 Task: Create List Brand Identity Compliance in Board Digital Marketing Platforms and Tools to Workspace Alternative Dispute Resolution Services. Create List Brand Identity Training in Board Diversity and Inclusion Employee Training and Education to Workspace Alternative Dispute Resolution Services. Create List Brand Identity Refresh in Board Voice of Customer Customer Feedback and Complaint Analysis and Reporting to Workspace Alternative Dispute Resolution Services
Action: Mouse moved to (32, 297)
Screenshot: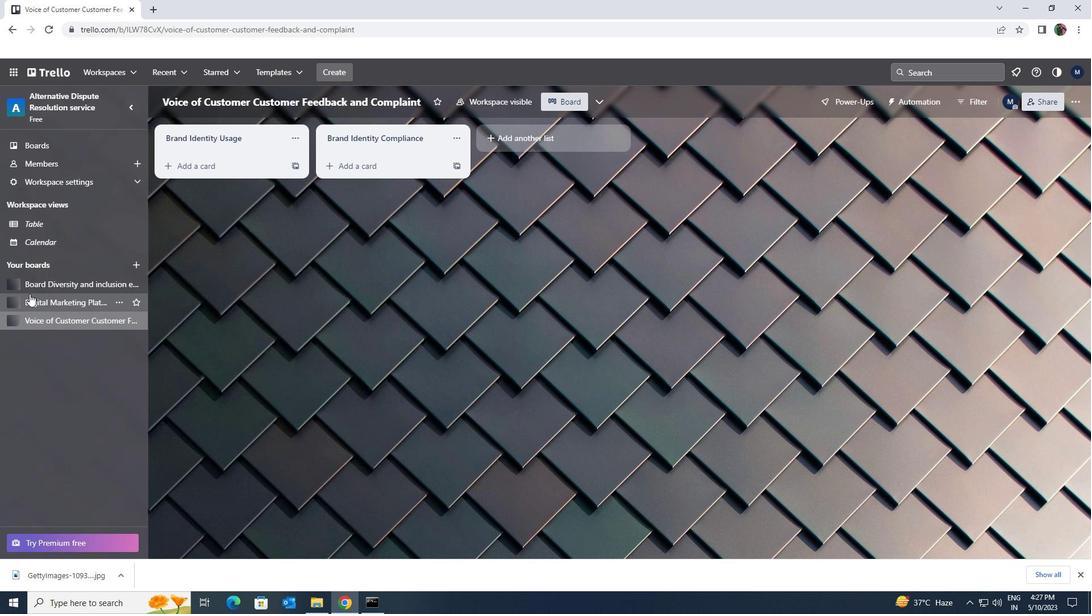
Action: Mouse pressed left at (32, 297)
Screenshot: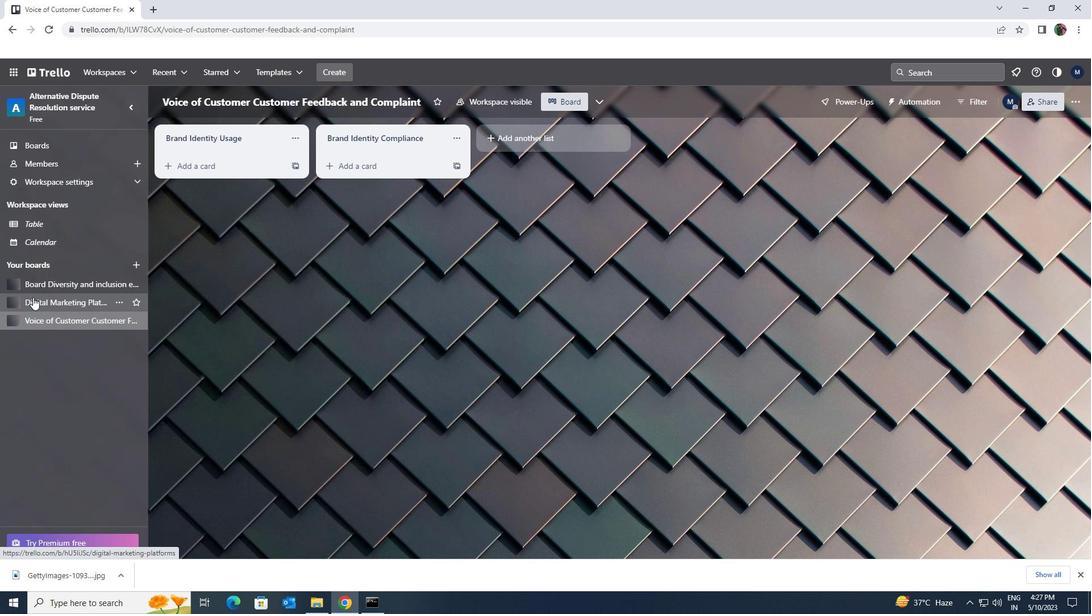 
Action: Mouse moved to (490, 138)
Screenshot: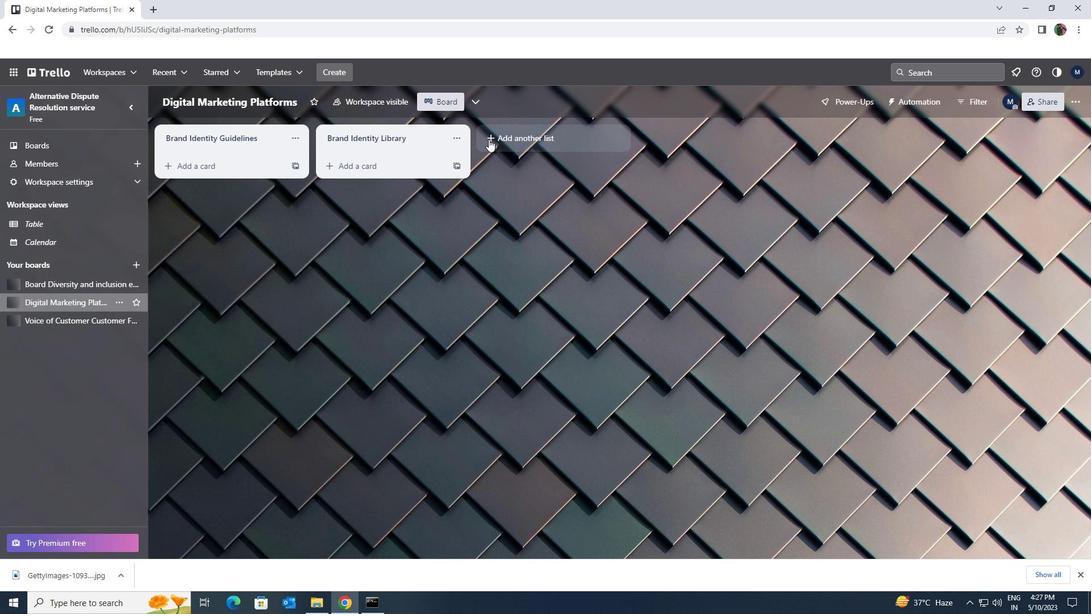 
Action: Mouse pressed left at (490, 138)
Screenshot: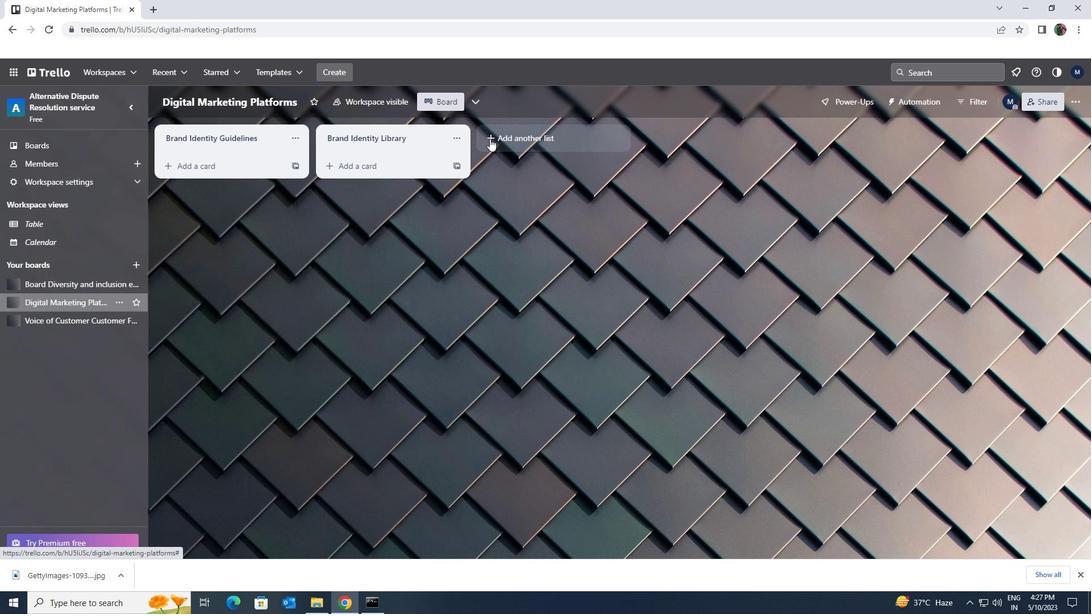 
Action: Key pressed <Key.shift>BRAND<Key.space><Key.shift><Key.shift><Key.shift><Key.shift><Key.shift>IDENTITY<Key.space><Key.shift>COMPLIANCE
Screenshot: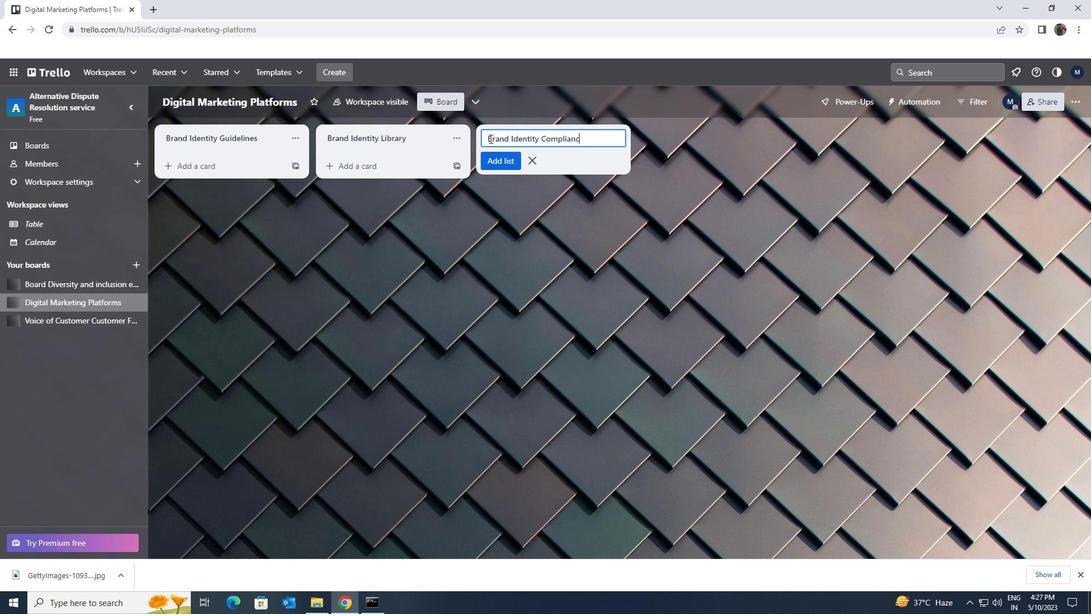 
Action: Mouse moved to (491, 151)
Screenshot: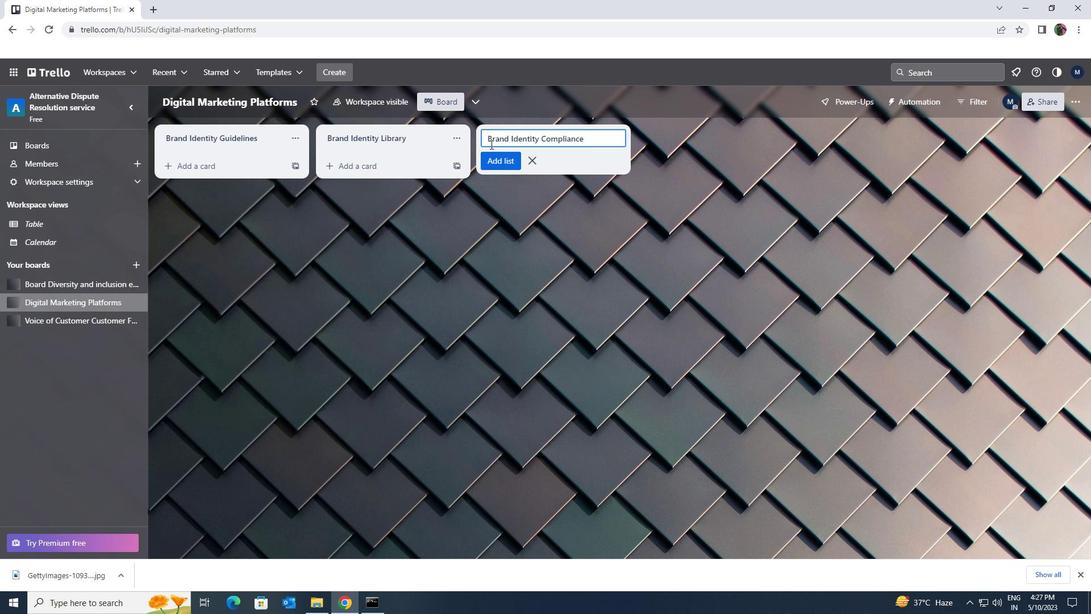 
Action: Mouse pressed left at (491, 151)
Screenshot: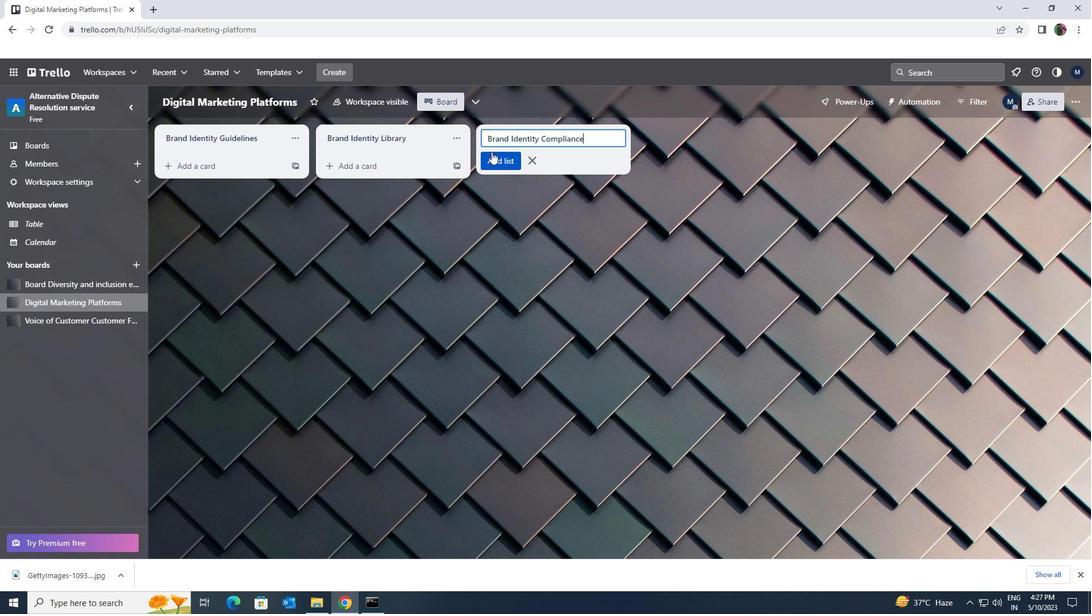 
Action: Mouse moved to (64, 280)
Screenshot: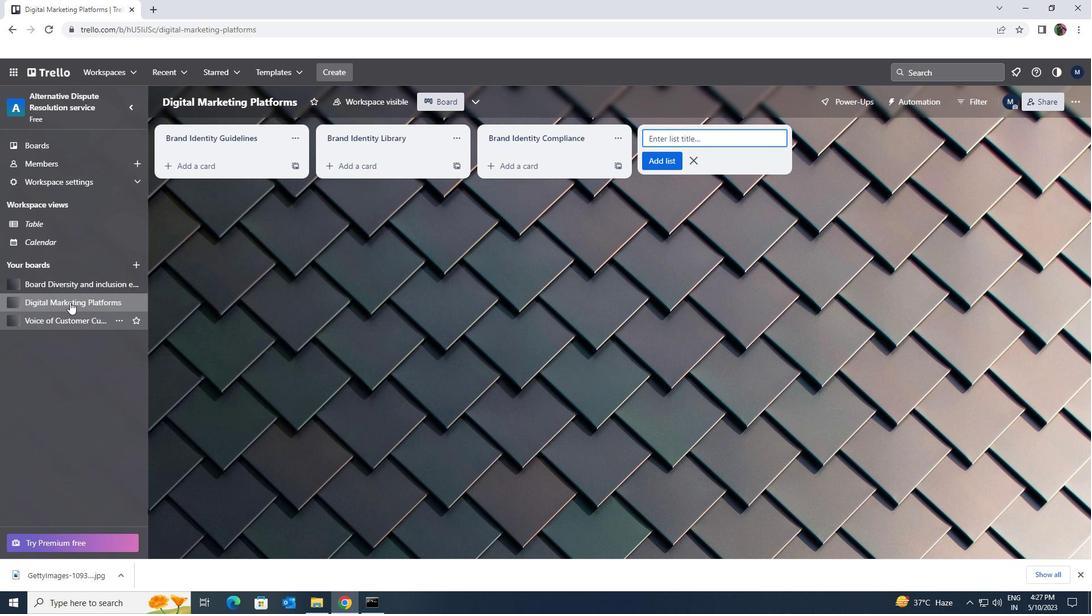 
Action: Mouse pressed left at (64, 280)
Screenshot: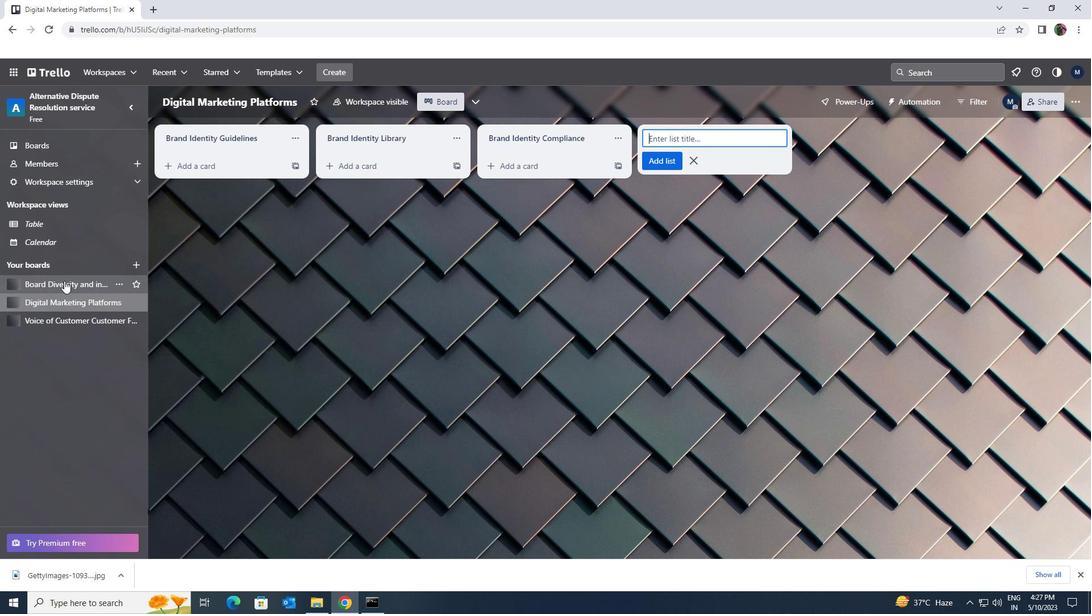 
Action: Mouse moved to (497, 141)
Screenshot: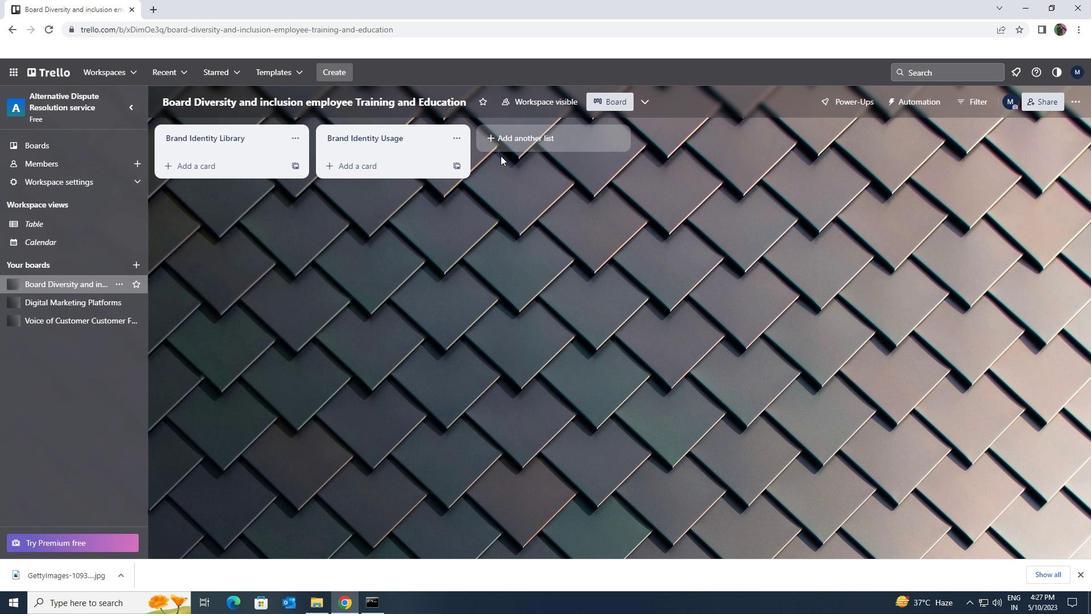 
Action: Mouse pressed left at (497, 141)
Screenshot: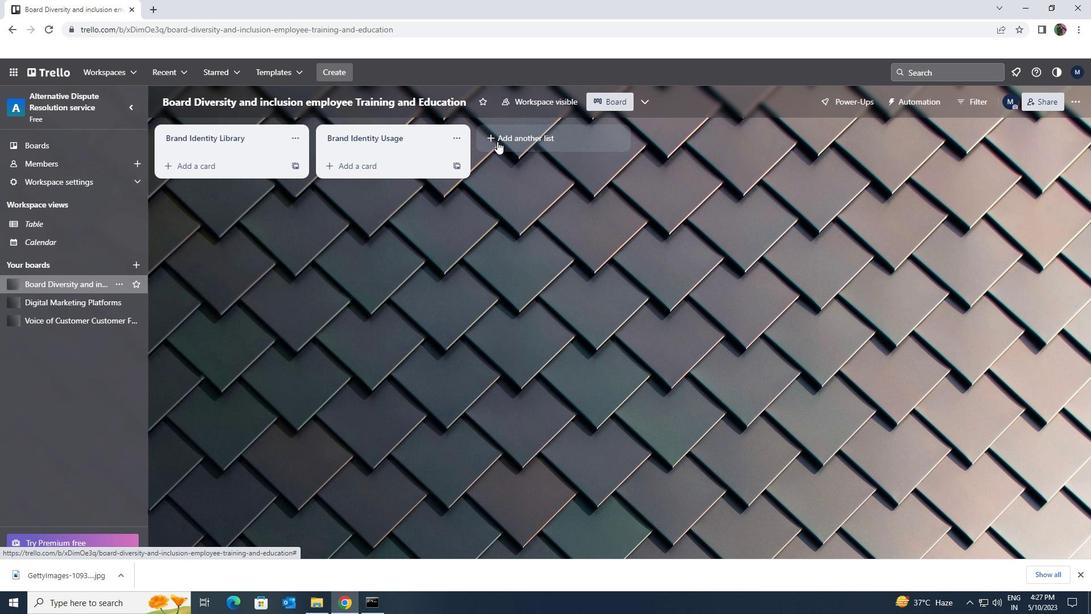 
Action: Key pressed <Key.shift>BRAND<Key.space><Key.shift><Key.shift><Key.shift><Key.shift><Key.shift><Key.shift><Key.shift><Key.shift><Key.shift><Key.shift><Key.shift><Key.shift><Key.shift><Key.shift>IDENTITY<Key.space><Key.shift>TRAINING
Screenshot: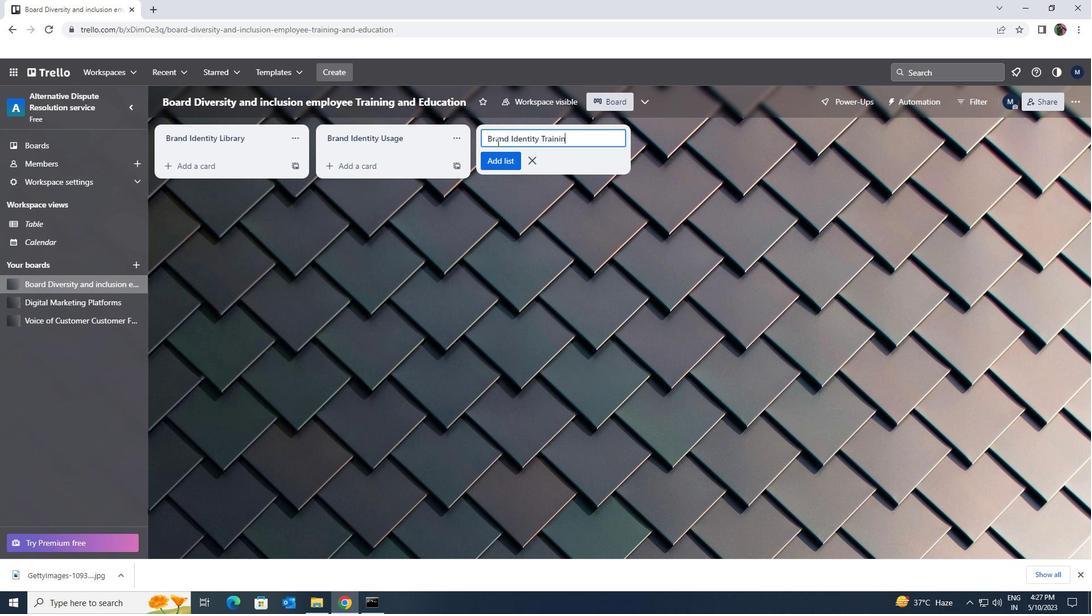
Action: Mouse moved to (500, 156)
Screenshot: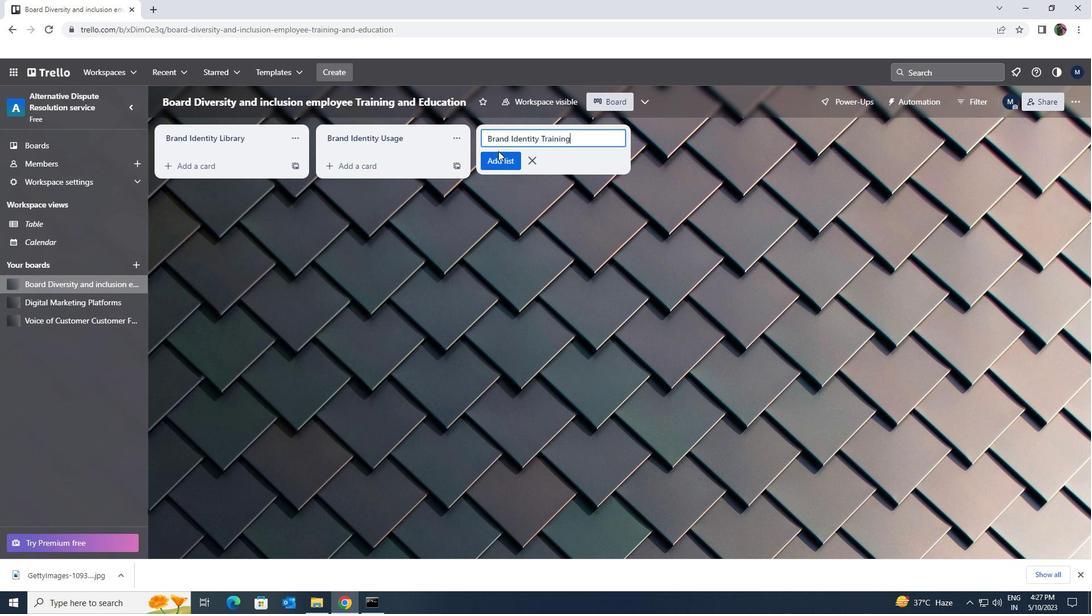 
Action: Mouse pressed left at (500, 156)
Screenshot: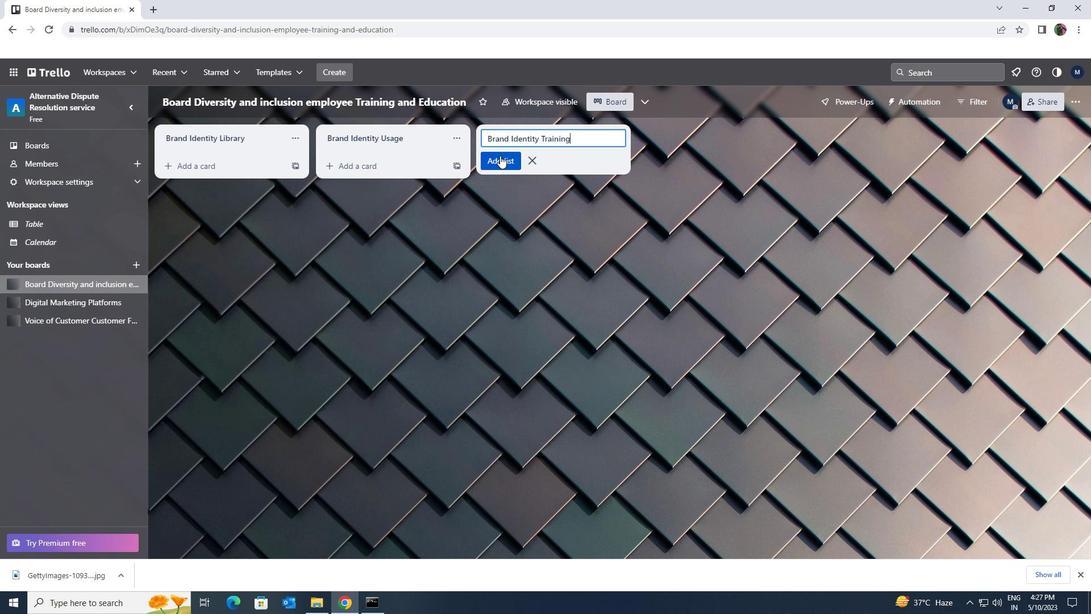 
Action: Mouse moved to (71, 321)
Screenshot: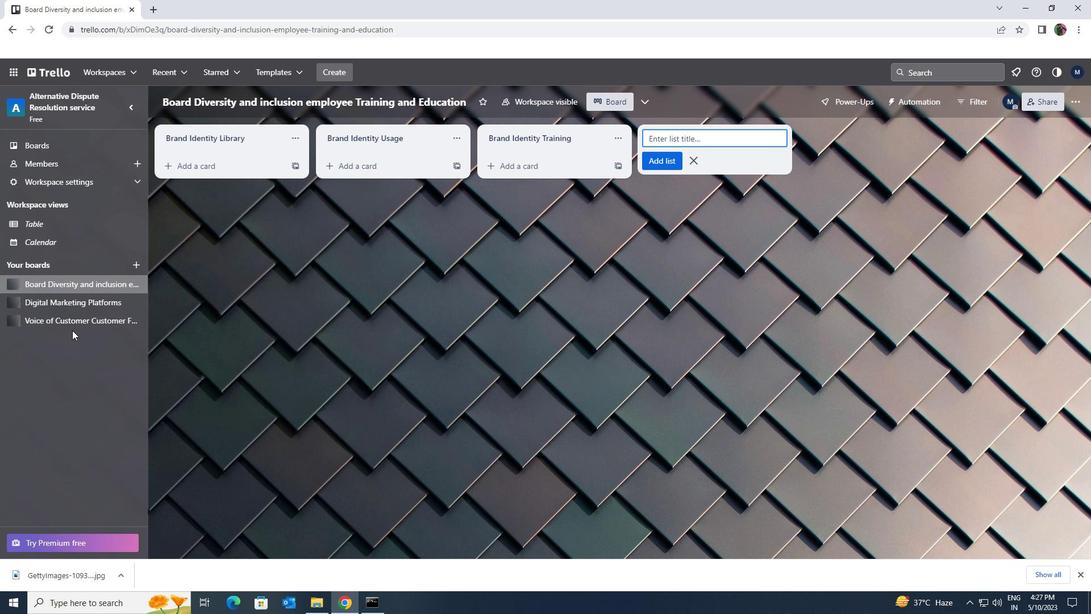 
Action: Mouse pressed left at (71, 321)
Screenshot: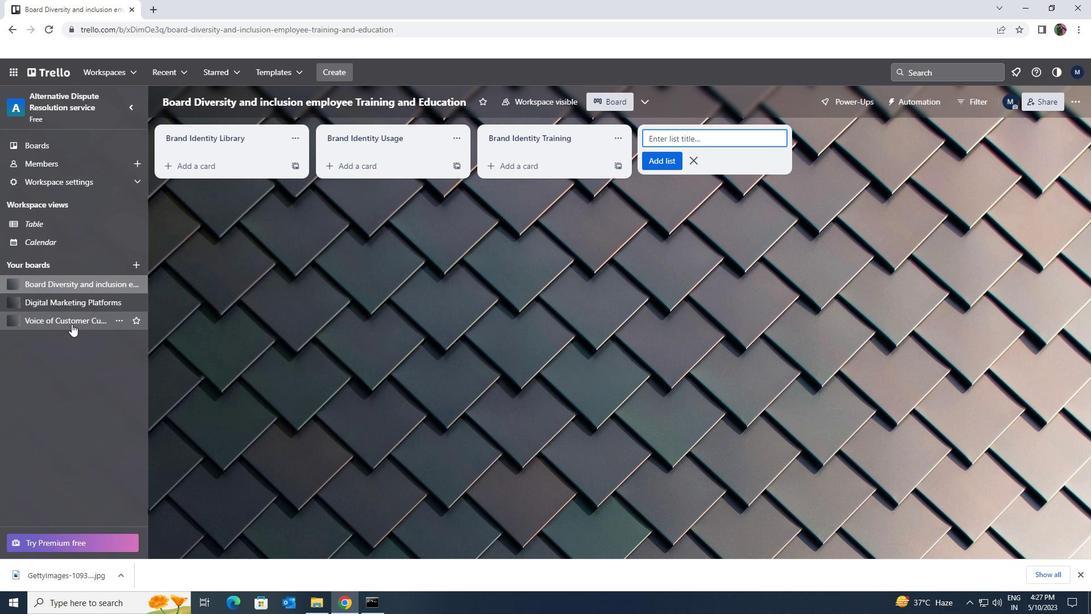 
Action: Mouse moved to (510, 144)
Screenshot: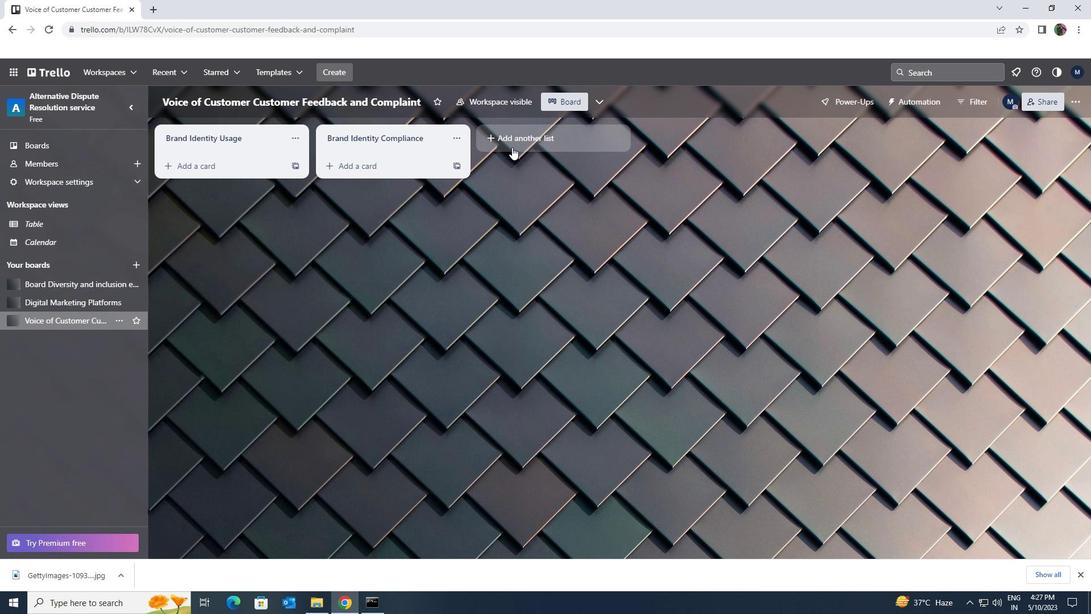 
Action: Mouse pressed left at (510, 144)
Screenshot: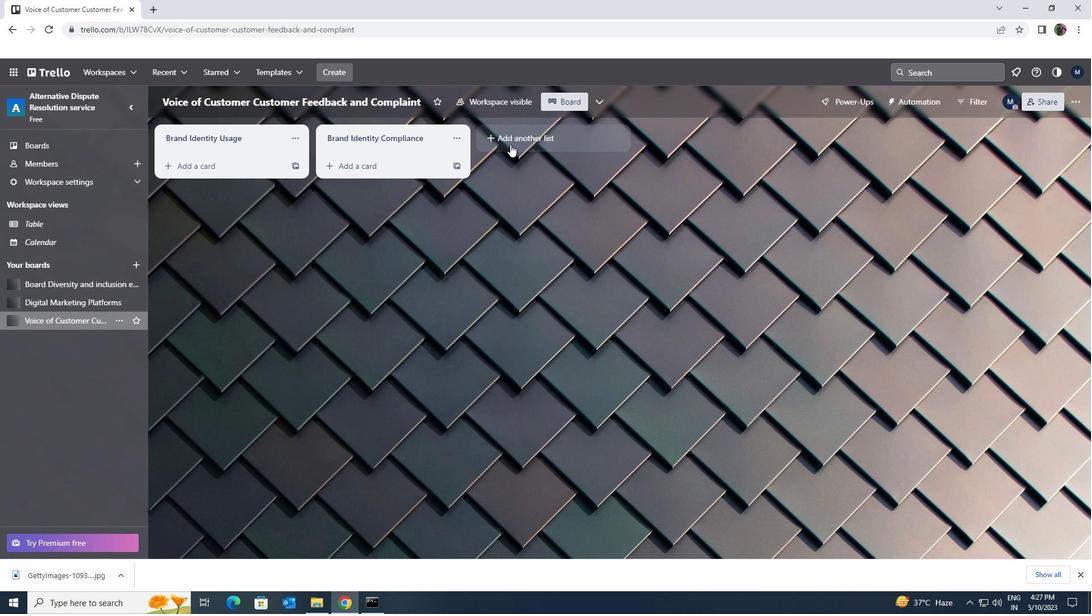 
Action: Key pressed <Key.shift><Key.shift>BRAND<Key.space><Key.shift><Key.shift><Key.shift><Key.shift>IDENTITY<Key.space><Key.shift><Key.shift><Key.shift><Key.shift><Key.shift><Key.shift><Key.shift><Key.shift><Key.shift><Key.shift><Key.shift><Key.shift><Key.shift>REFRESH
Screenshot: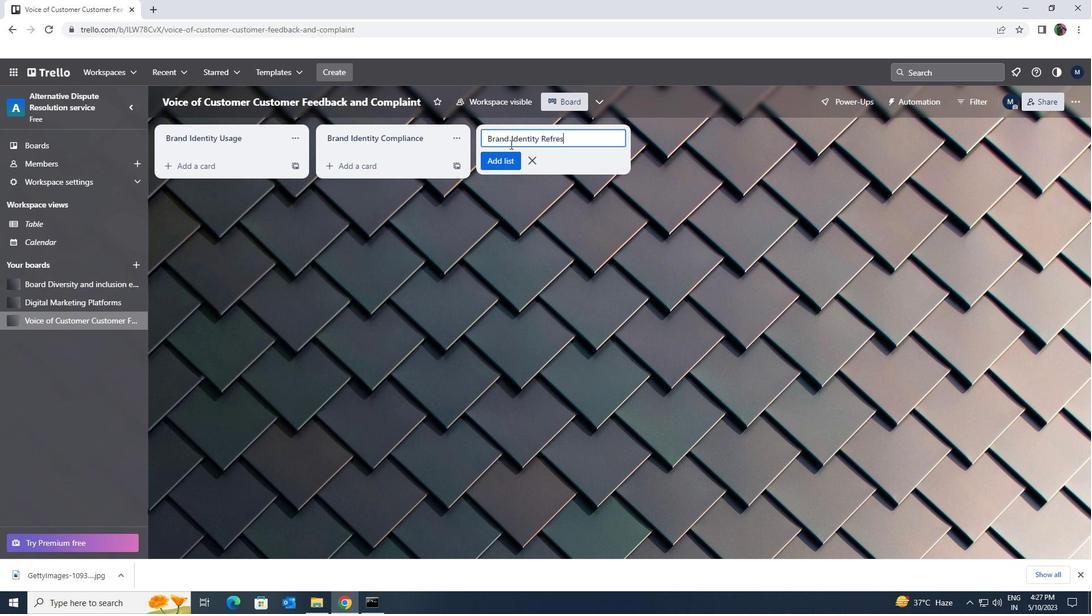 
Action: Mouse moved to (510, 161)
Screenshot: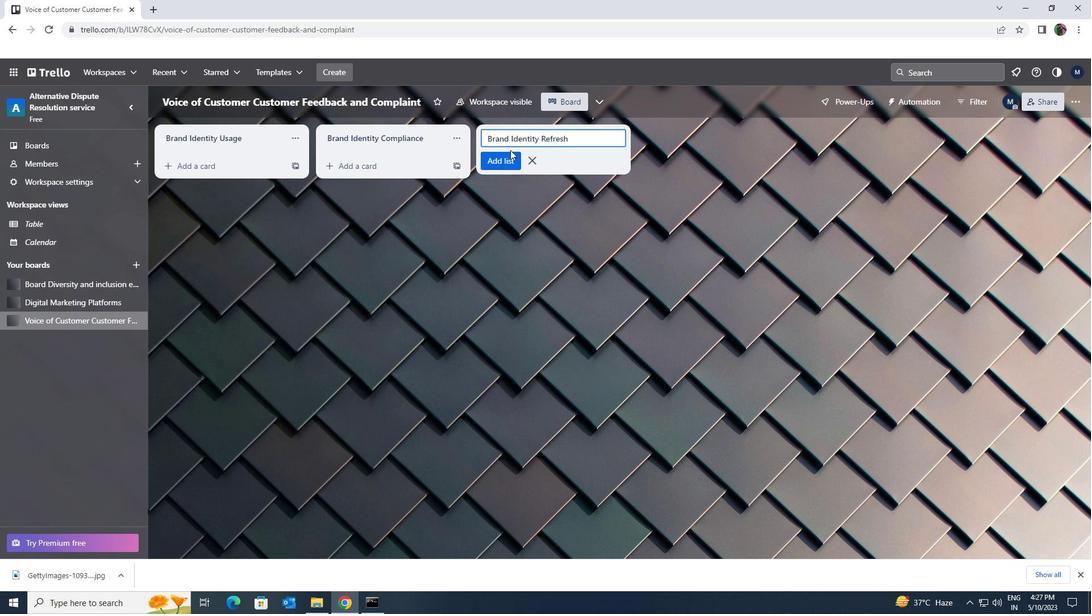 
Action: Mouse pressed left at (510, 161)
Screenshot: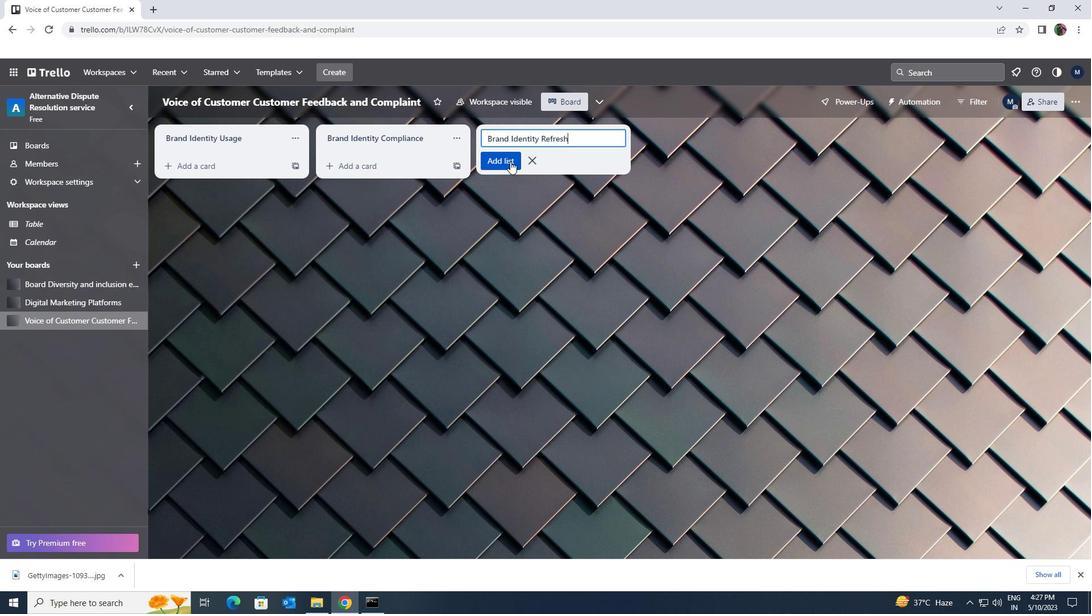 
Action: Mouse moved to (510, 162)
Screenshot: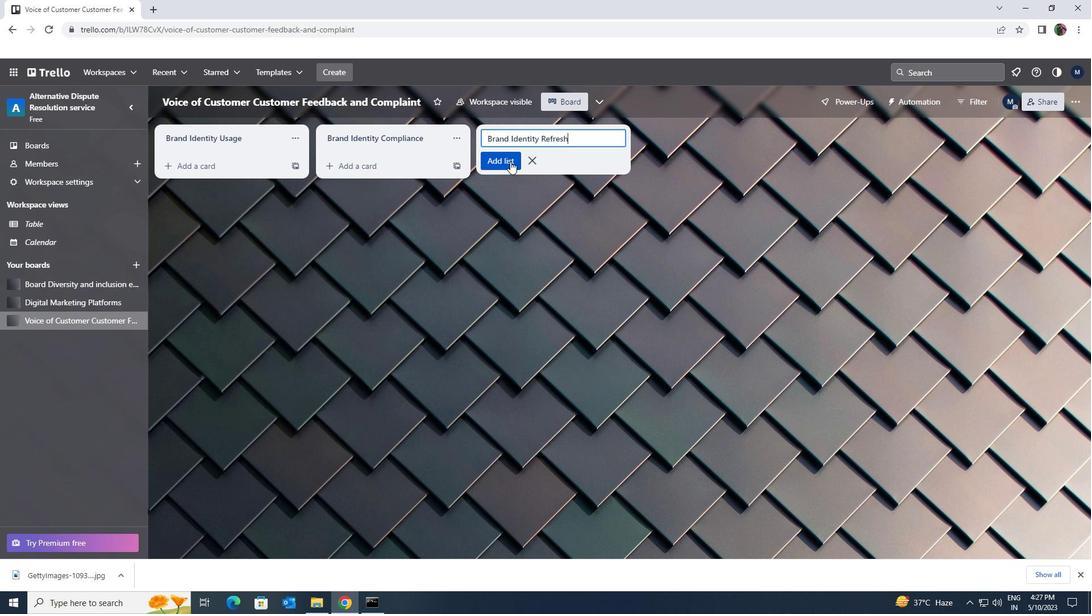 
